 Task: Enable the option "Load extensions on startup" in the Qt interface.
Action: Mouse moved to (107, 12)
Screenshot: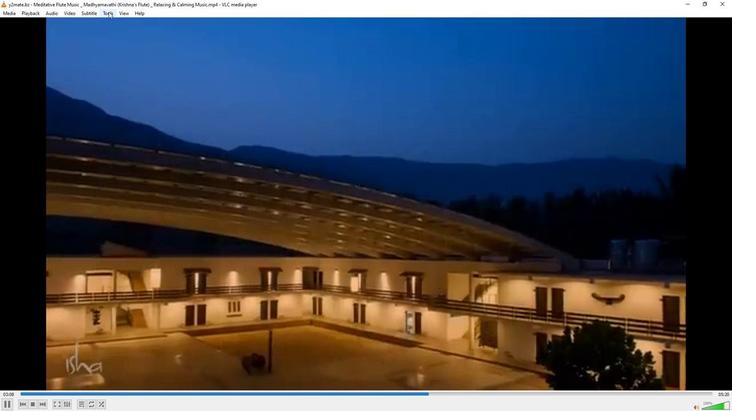 
Action: Mouse pressed left at (107, 12)
Screenshot: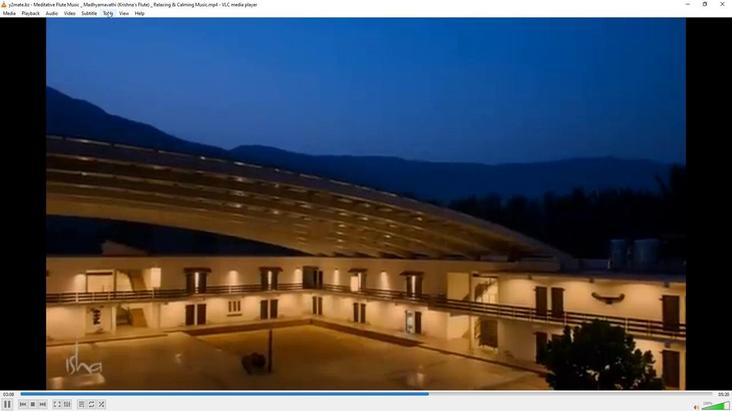 
Action: Mouse moved to (136, 105)
Screenshot: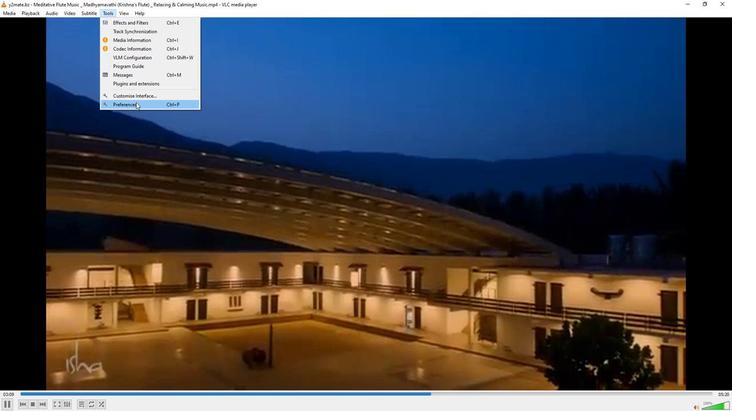 
Action: Mouse pressed left at (136, 105)
Screenshot: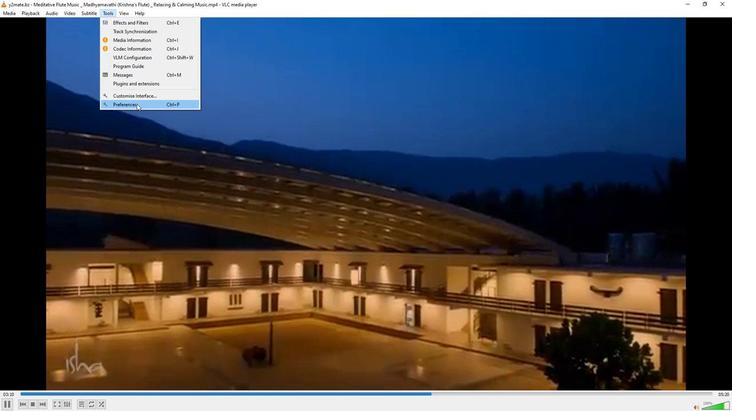 
Action: Mouse moved to (240, 335)
Screenshot: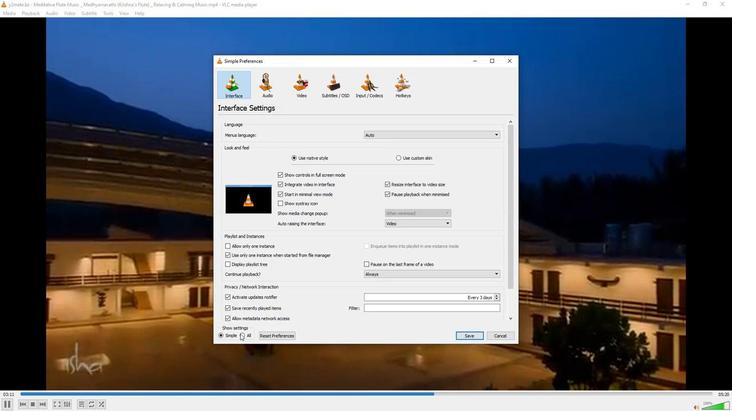 
Action: Mouse pressed left at (240, 335)
Screenshot: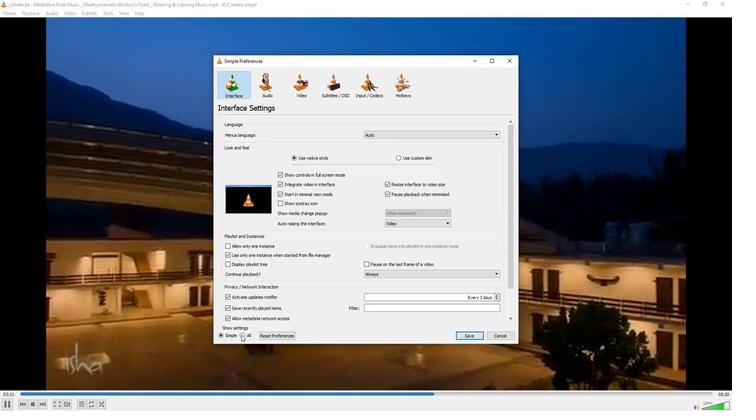 
Action: Mouse moved to (228, 299)
Screenshot: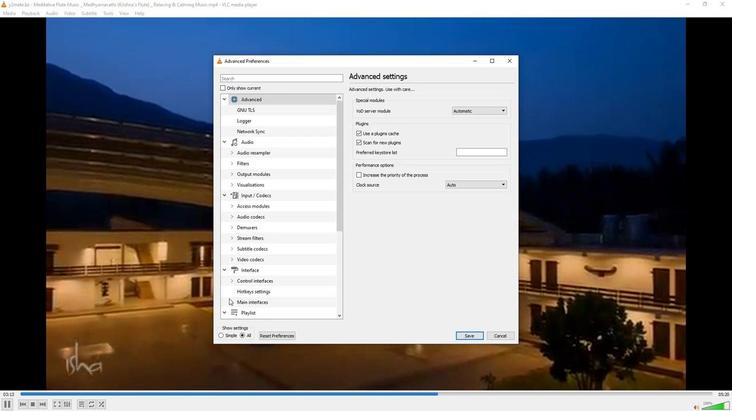 
Action: Mouse pressed left at (228, 299)
Screenshot: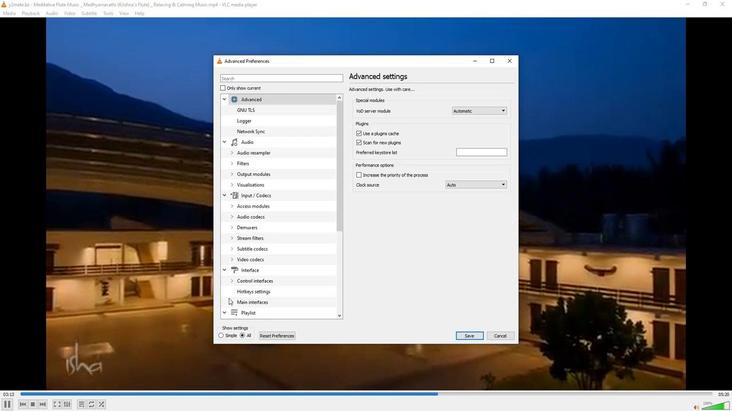 
Action: Mouse moved to (240, 287)
Screenshot: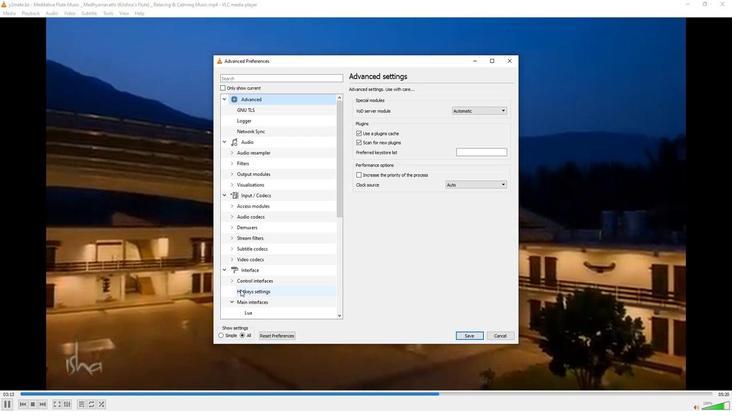 
Action: Mouse scrolled (240, 287) with delta (0, 0)
Screenshot: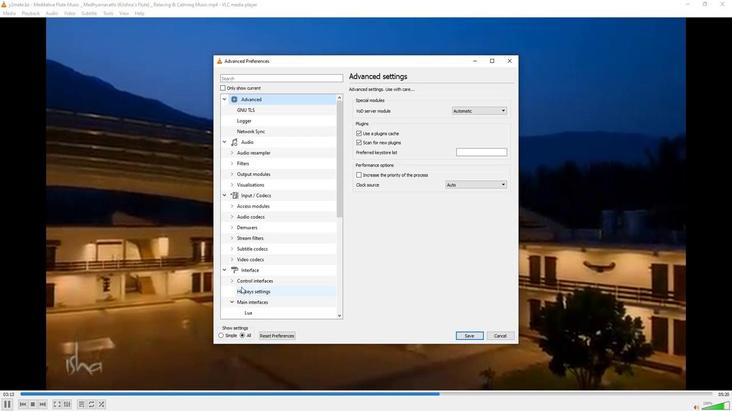 
Action: Mouse moved to (245, 292)
Screenshot: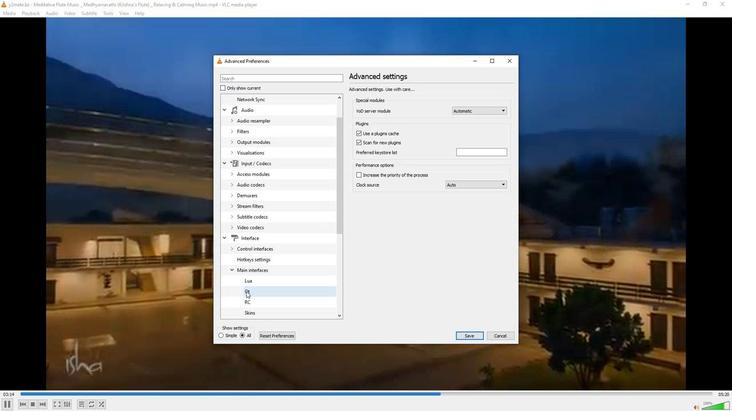 
Action: Mouse pressed left at (245, 292)
Screenshot: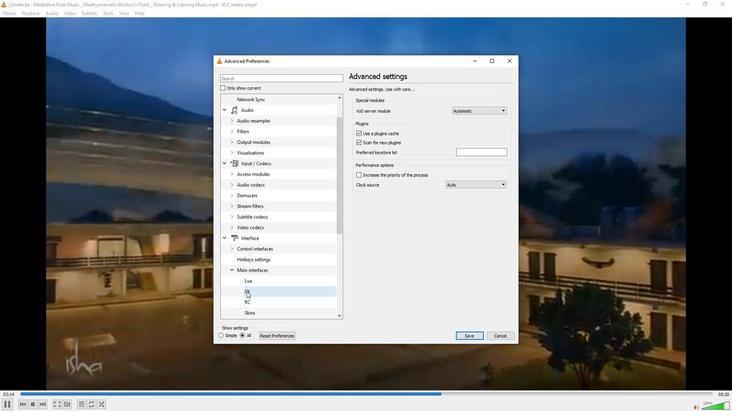 
Action: Mouse moved to (353, 300)
Screenshot: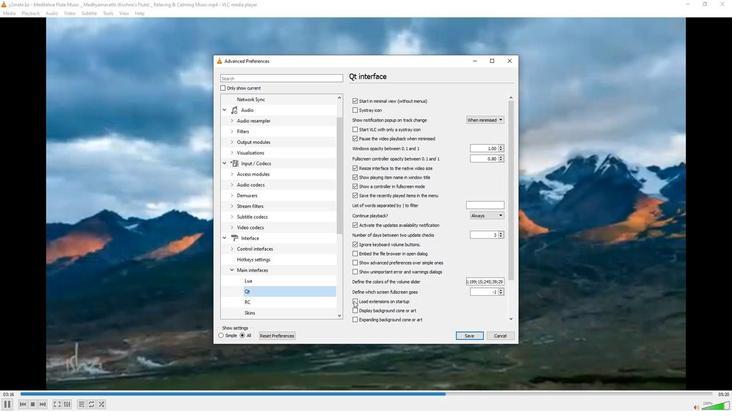 
Action: Mouse pressed left at (353, 300)
Screenshot: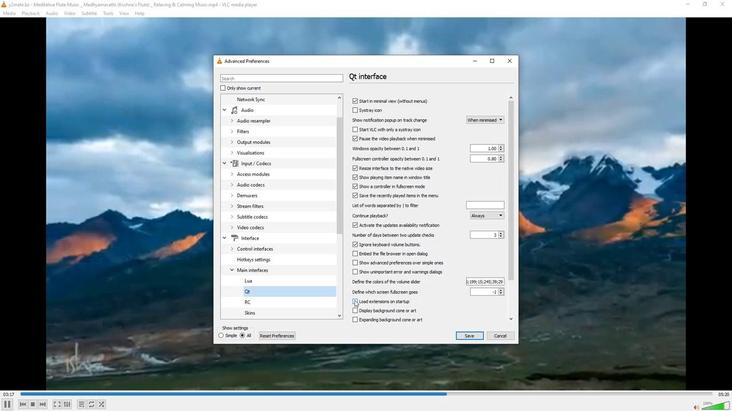 
Action: Mouse moved to (360, 292)
Screenshot: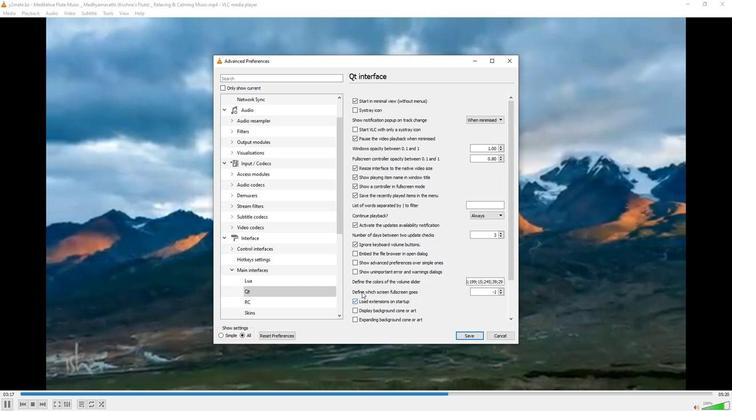 
